 Task: Look for products with mango flavor in the category "Gummy Candies".
Action: Mouse moved to (17, 59)
Screenshot: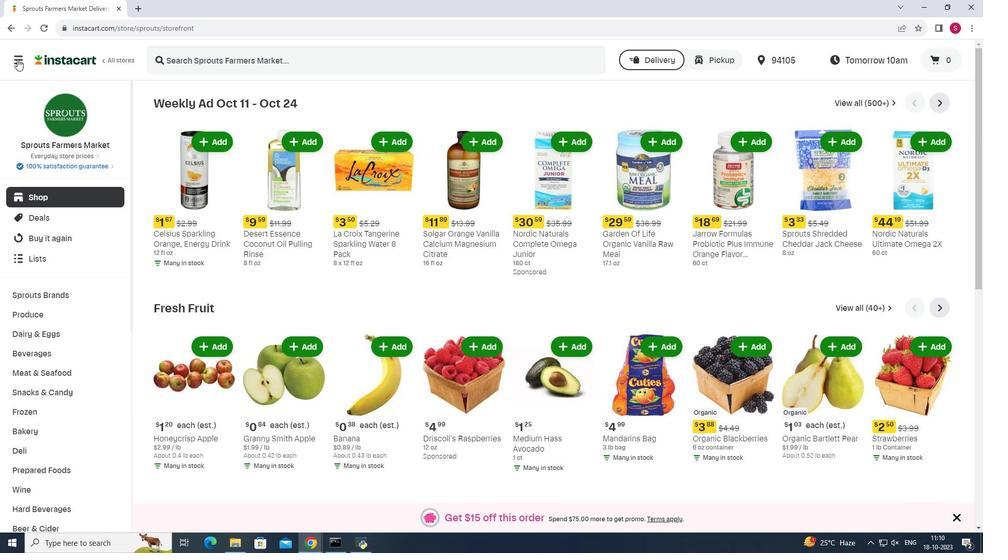 
Action: Mouse pressed left at (17, 59)
Screenshot: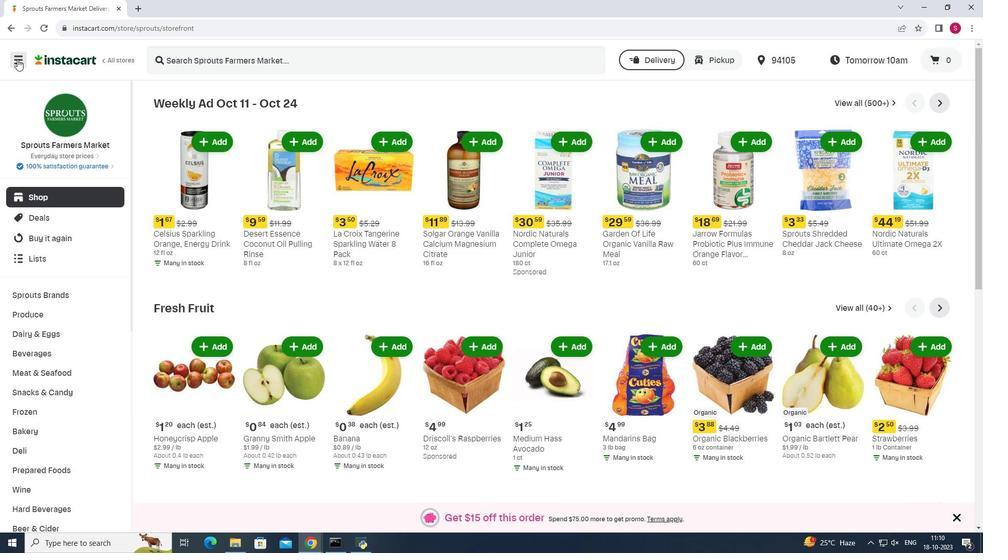 
Action: Mouse moved to (56, 268)
Screenshot: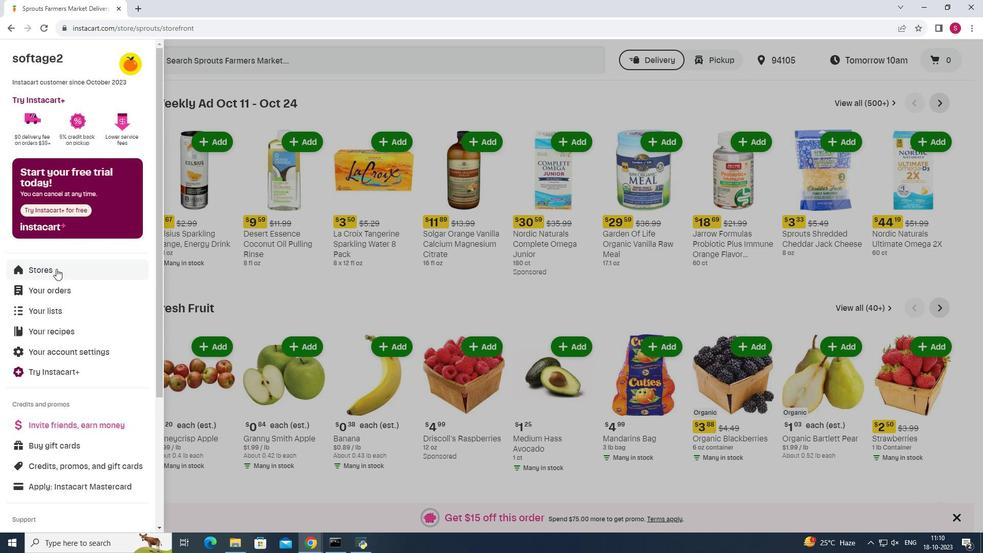 
Action: Mouse pressed left at (56, 268)
Screenshot: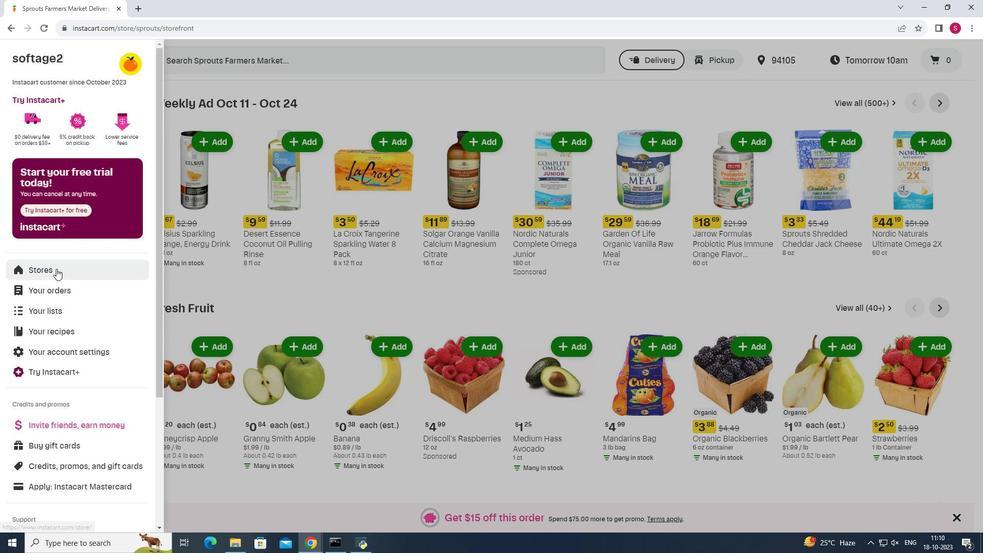 
Action: Mouse moved to (243, 94)
Screenshot: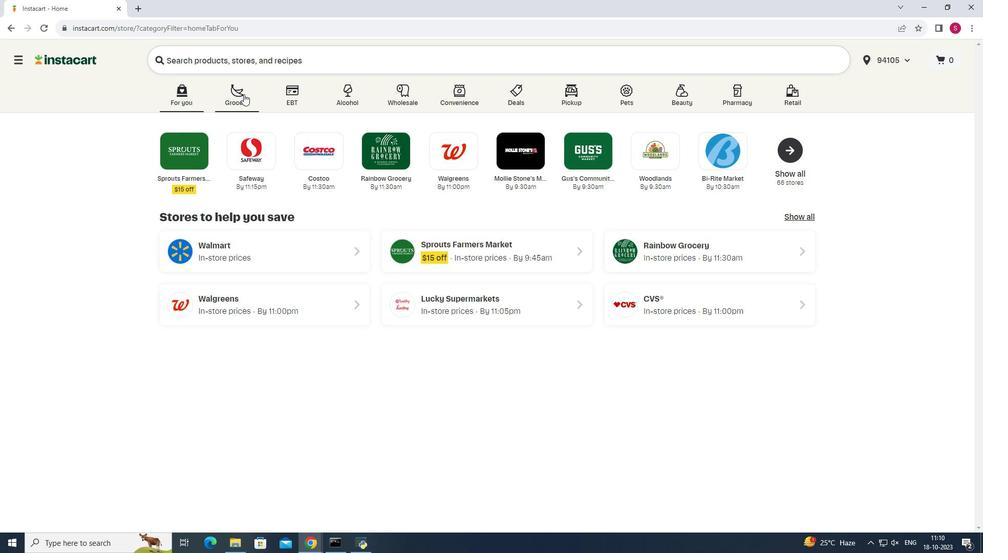 
Action: Mouse pressed left at (243, 94)
Screenshot: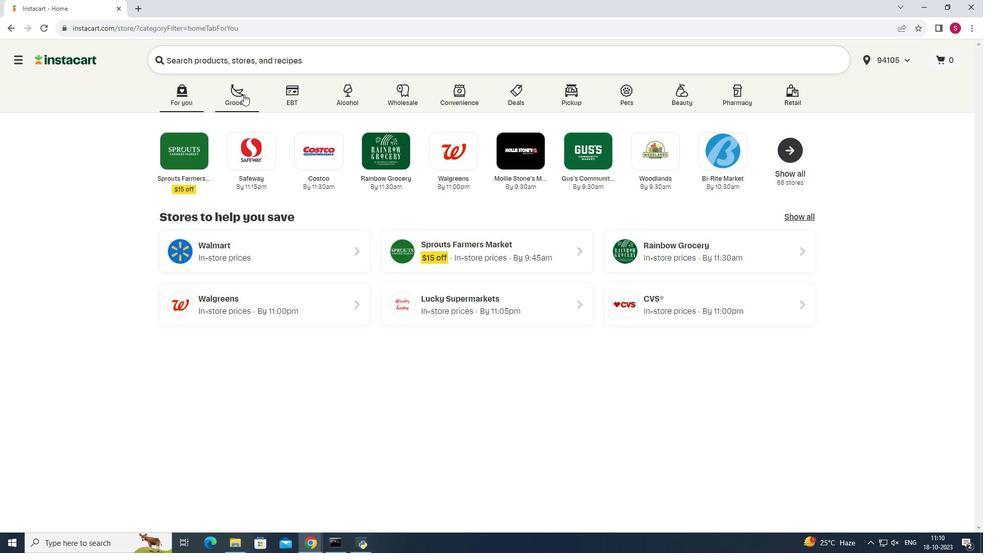 
Action: Mouse moved to (690, 138)
Screenshot: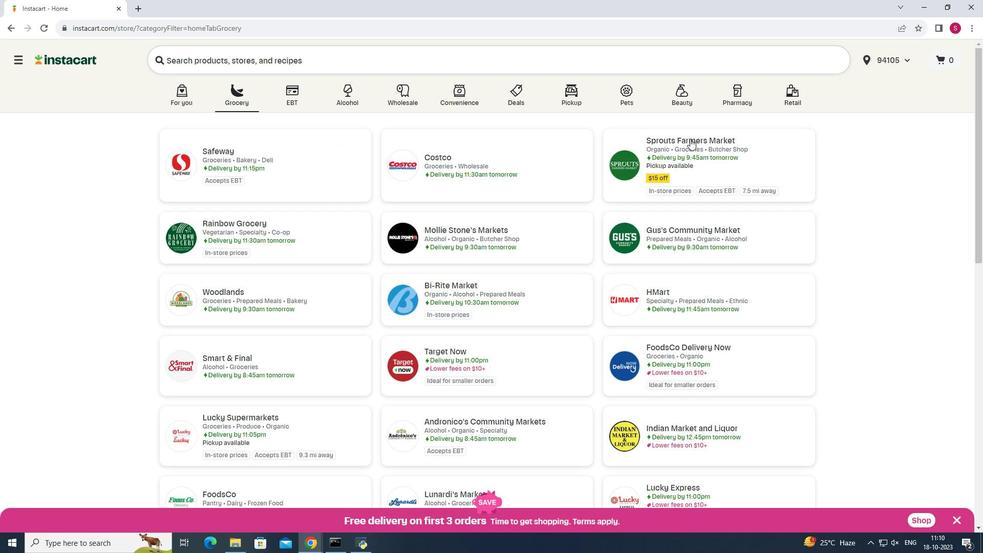 
Action: Mouse pressed left at (690, 138)
Screenshot: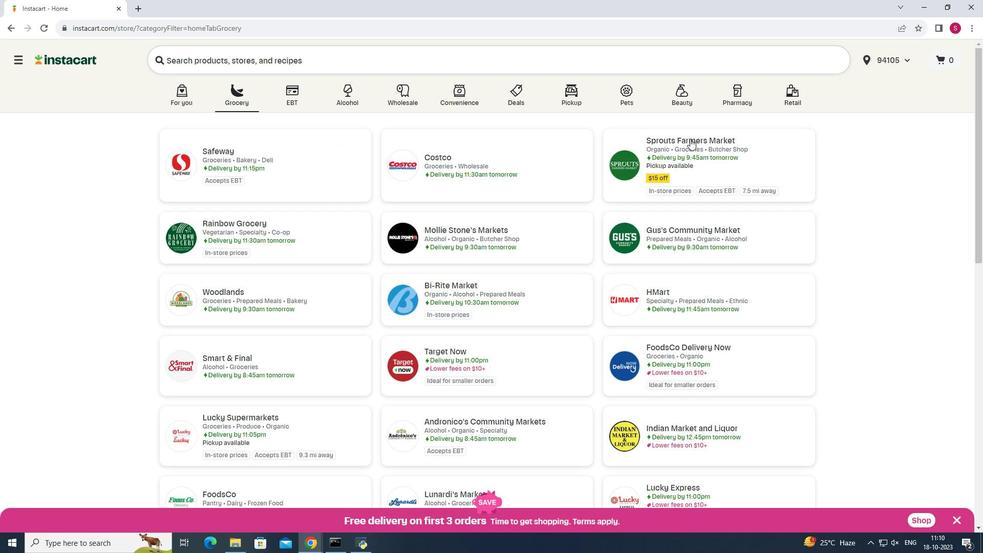 
Action: Mouse moved to (43, 390)
Screenshot: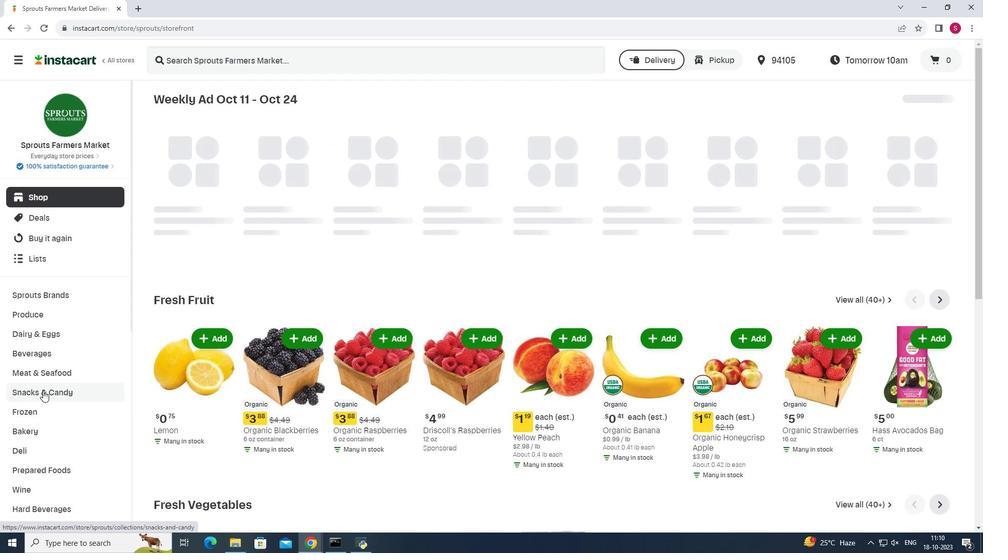 
Action: Mouse pressed left at (43, 390)
Screenshot: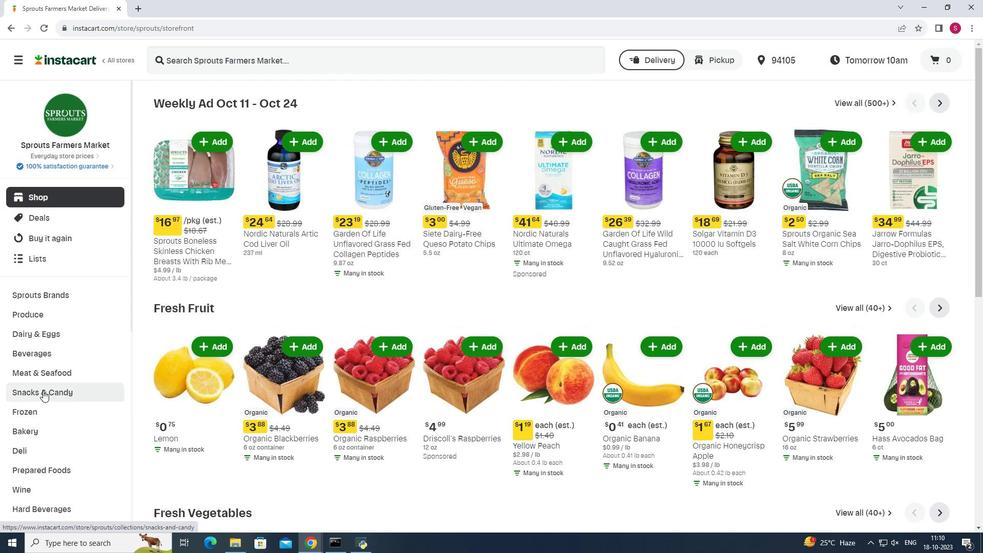 
Action: Mouse moved to (298, 127)
Screenshot: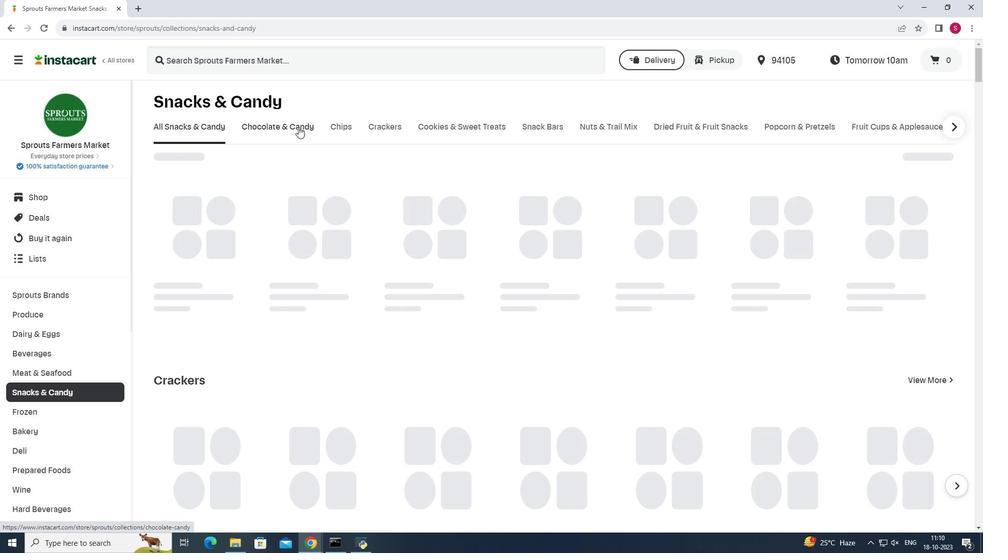 
Action: Mouse pressed left at (298, 127)
Screenshot: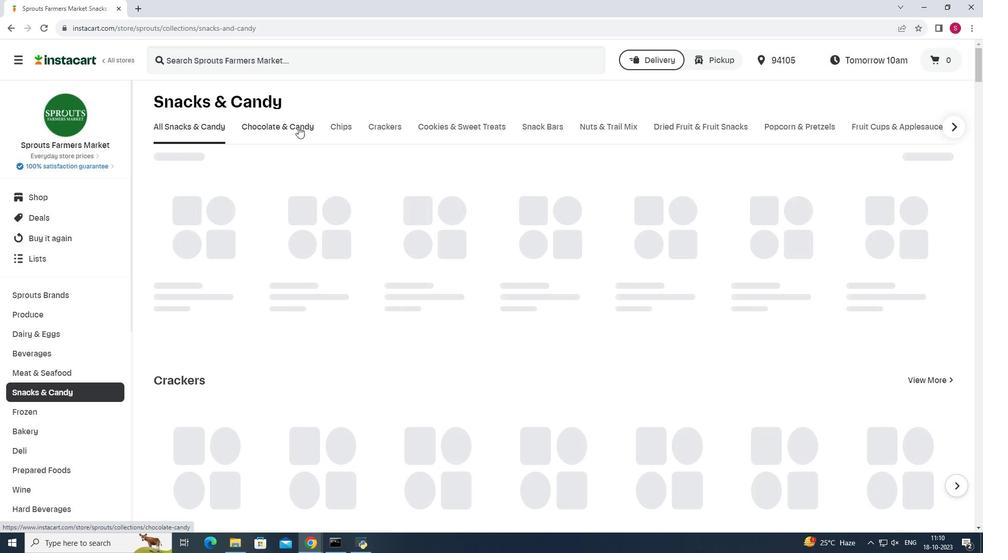 
Action: Mouse moved to (361, 183)
Screenshot: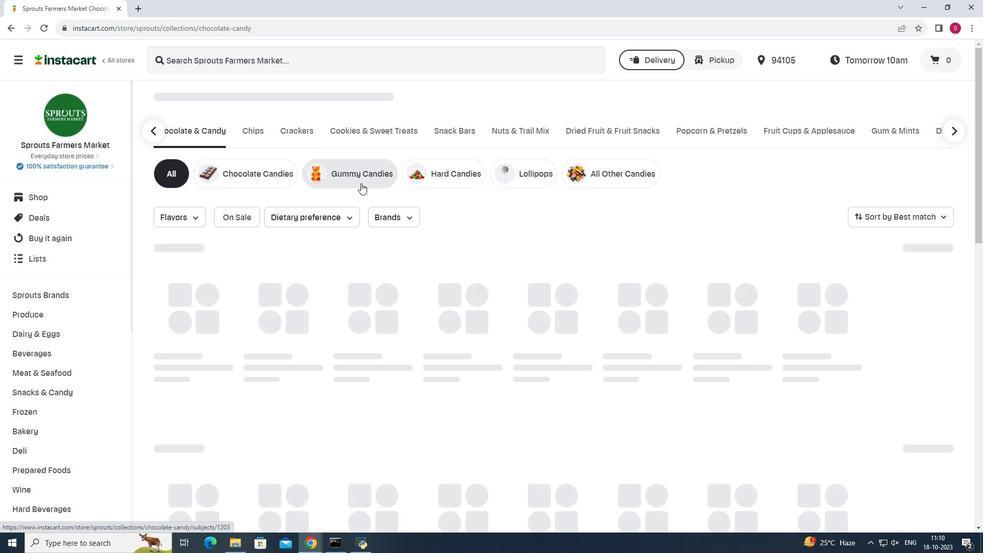 
Action: Mouse pressed left at (361, 183)
Screenshot: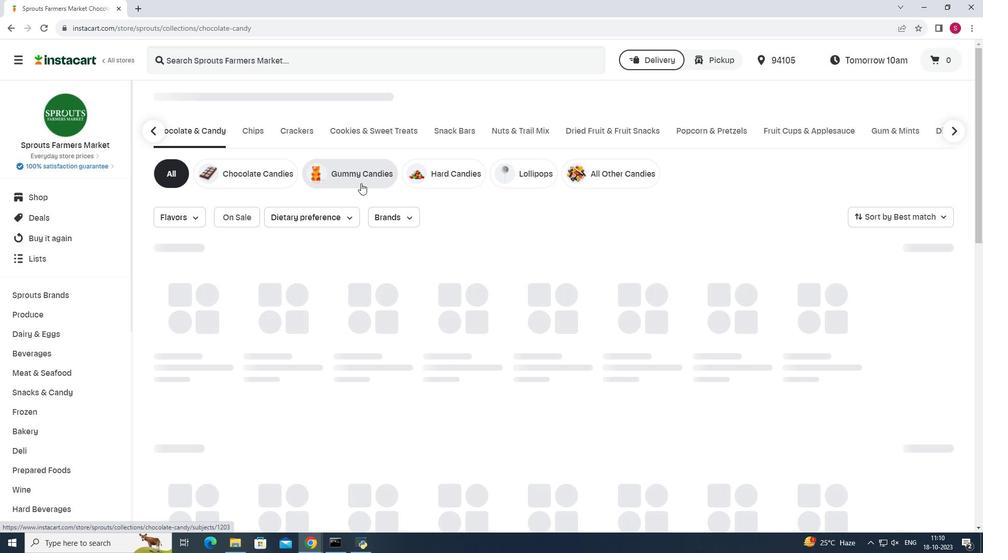 
Action: Mouse moved to (187, 216)
Screenshot: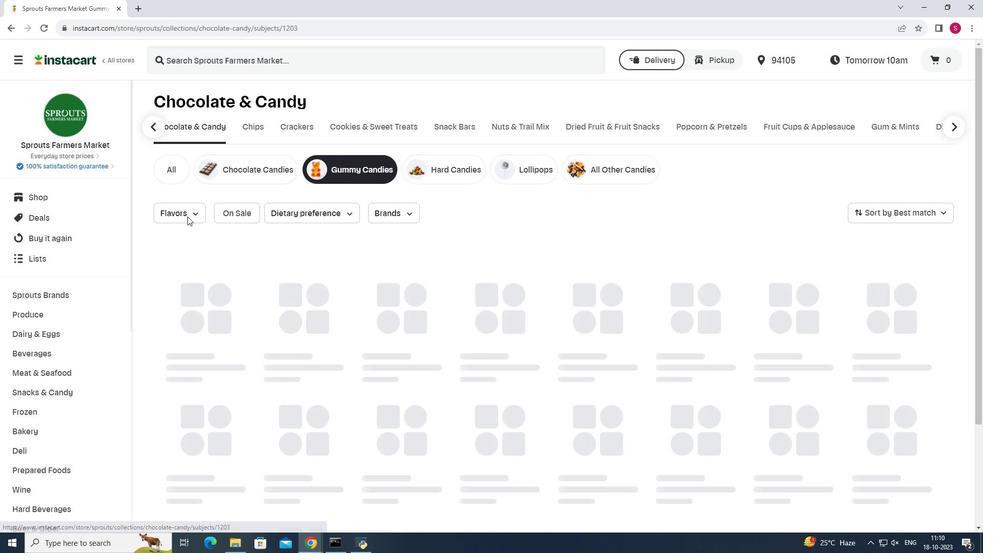 
Action: Mouse pressed left at (187, 216)
Screenshot: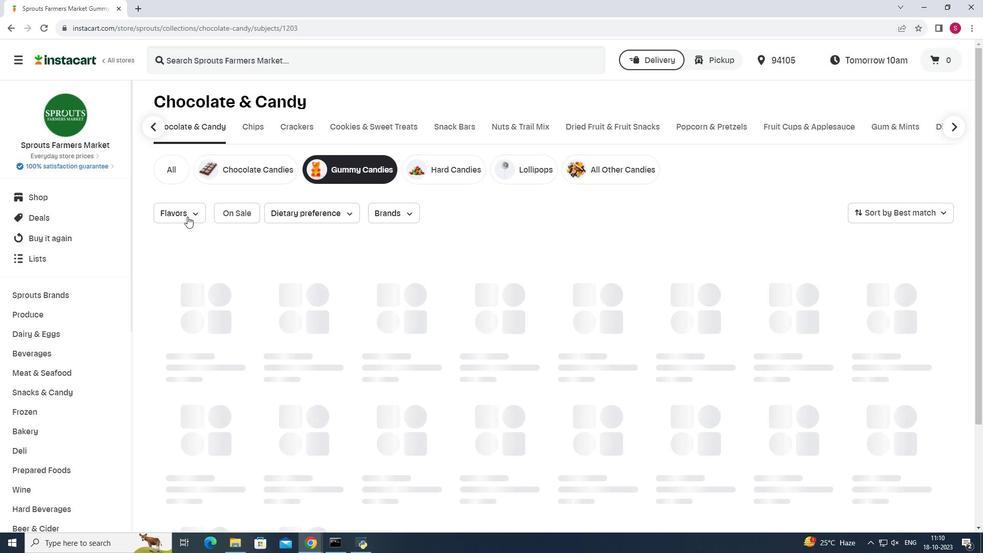 
Action: Mouse moved to (166, 345)
Screenshot: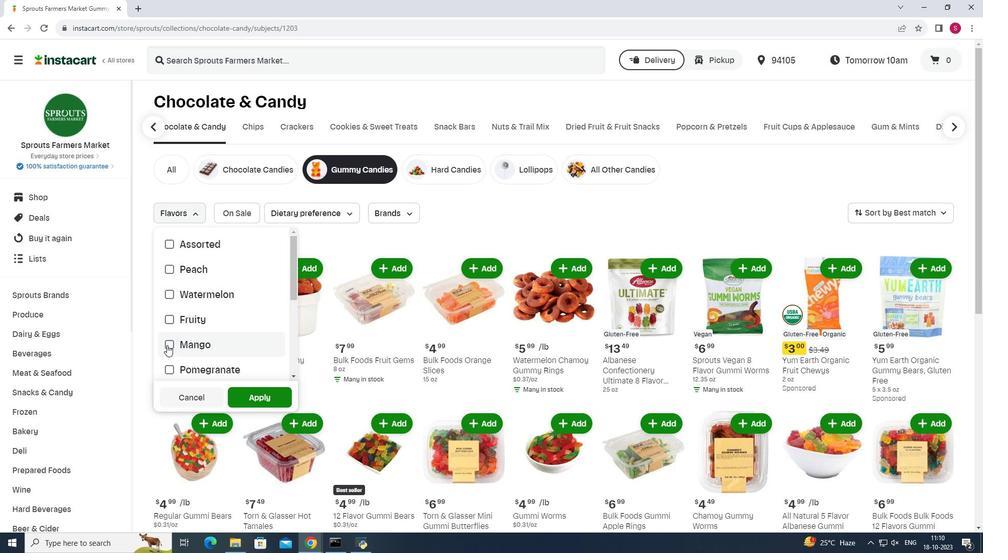 
Action: Mouse pressed left at (166, 345)
Screenshot: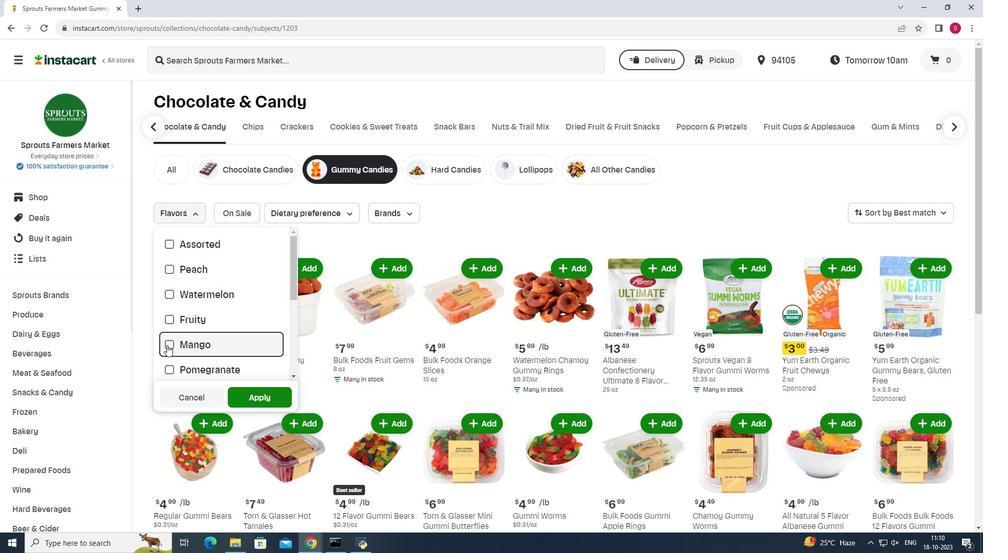 
Action: Mouse moved to (263, 399)
Screenshot: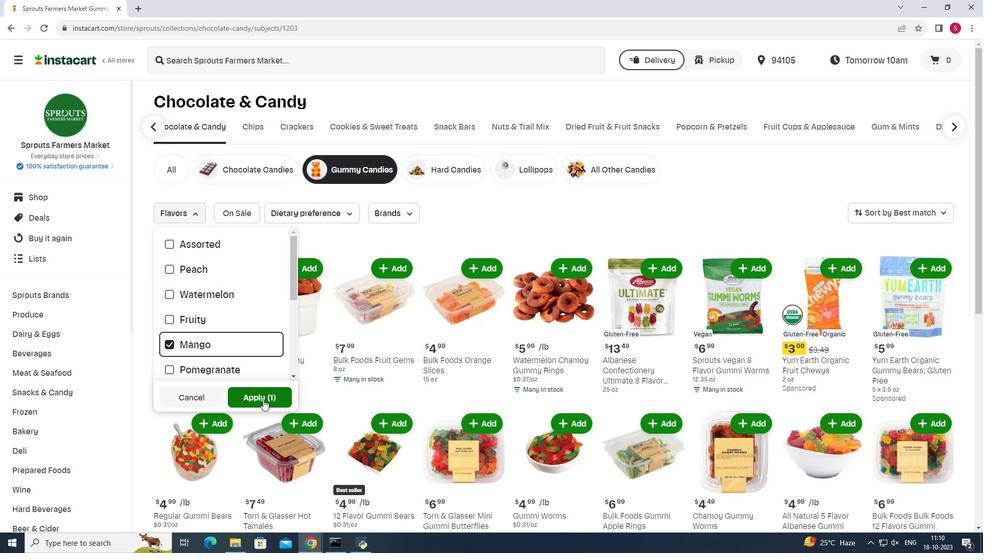 
Action: Mouse pressed left at (263, 399)
Screenshot: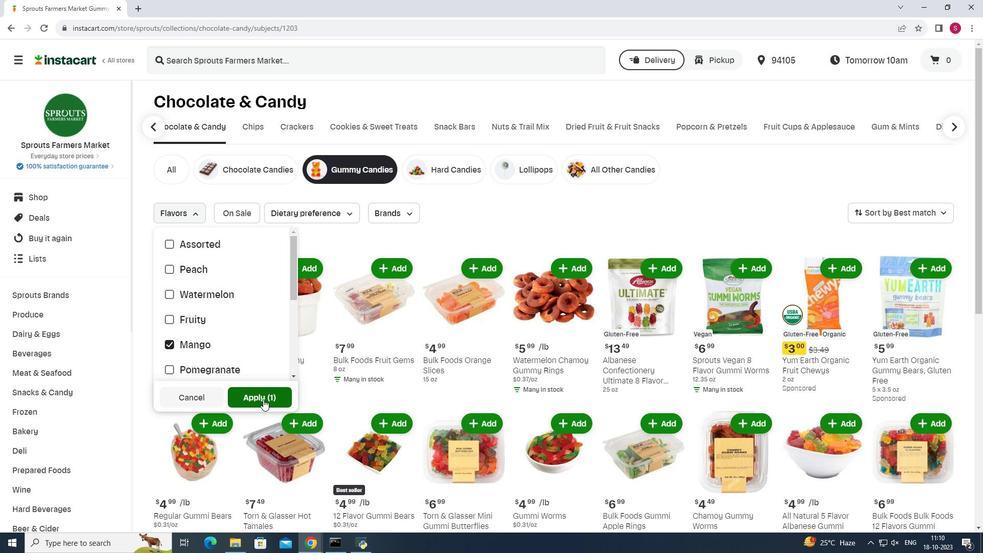 
Action: Mouse moved to (533, 212)
Screenshot: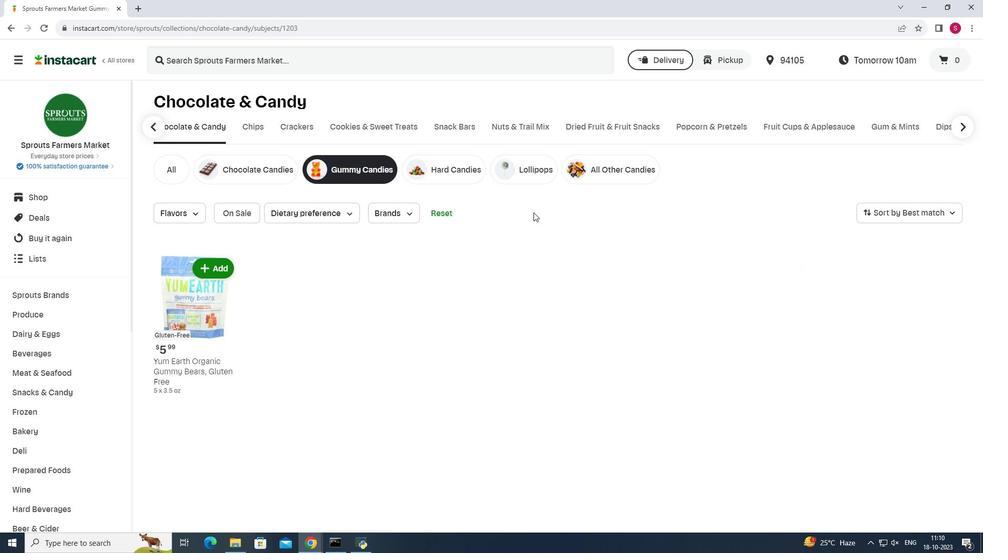 
